 Task: Copy the sentence " How are you?".
Action: Mouse moved to (162, 84)
Screenshot: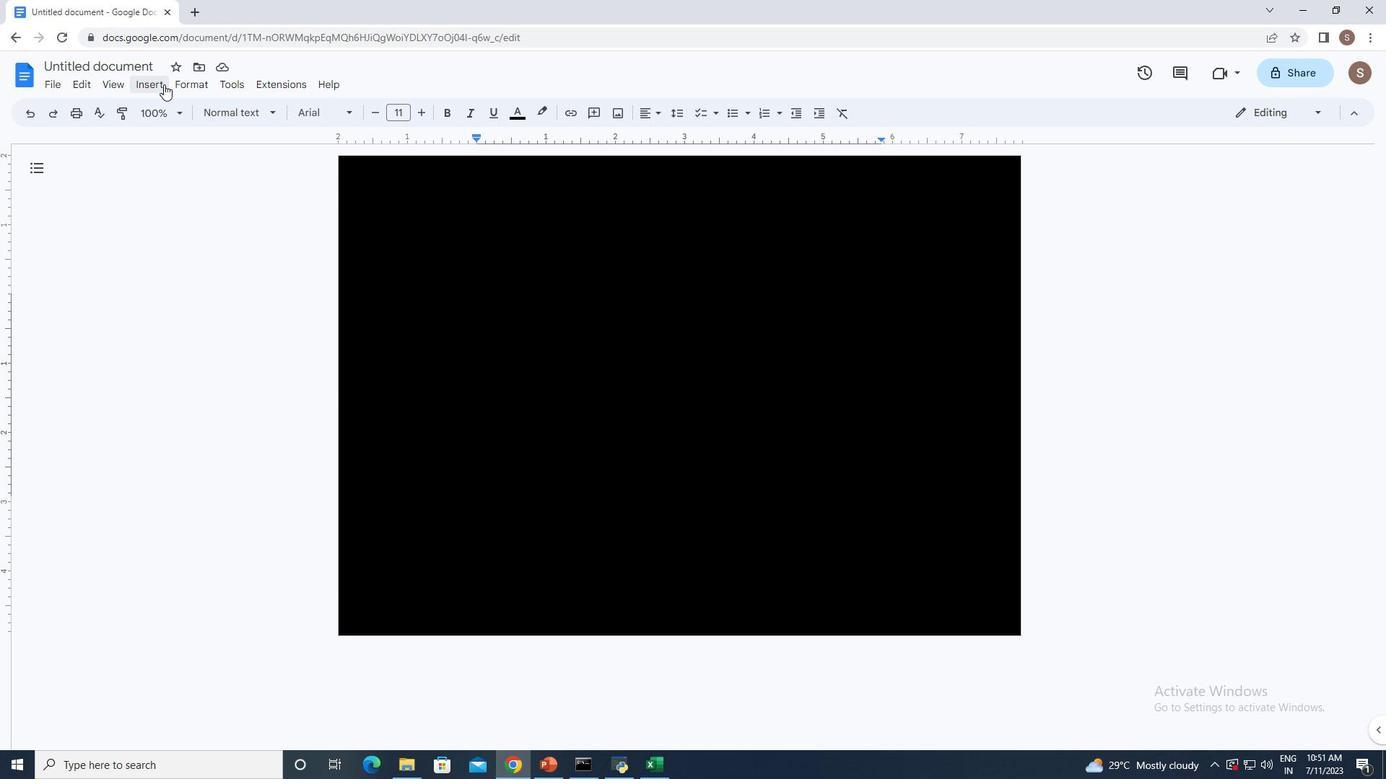 
Action: Mouse pressed left at (162, 84)
Screenshot: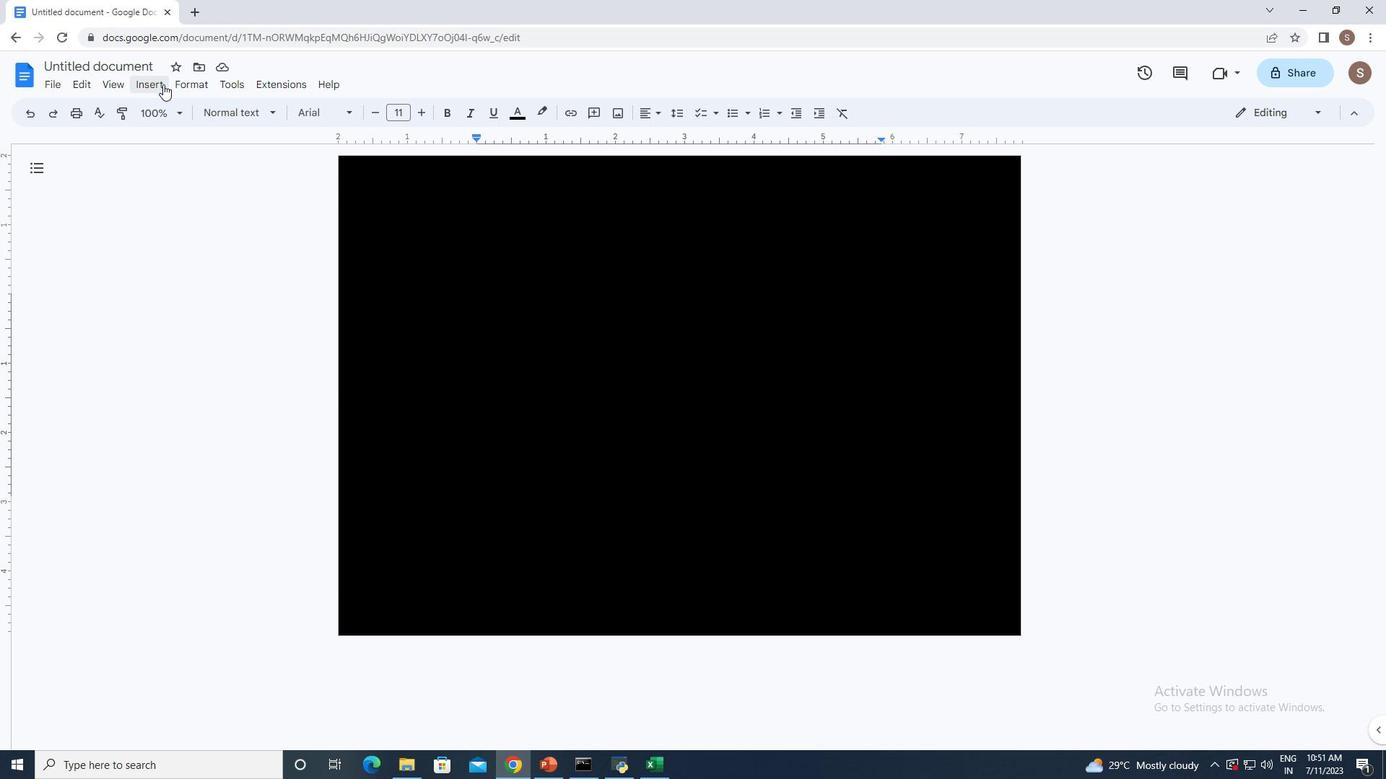
Action: Mouse moved to (179, 155)
Screenshot: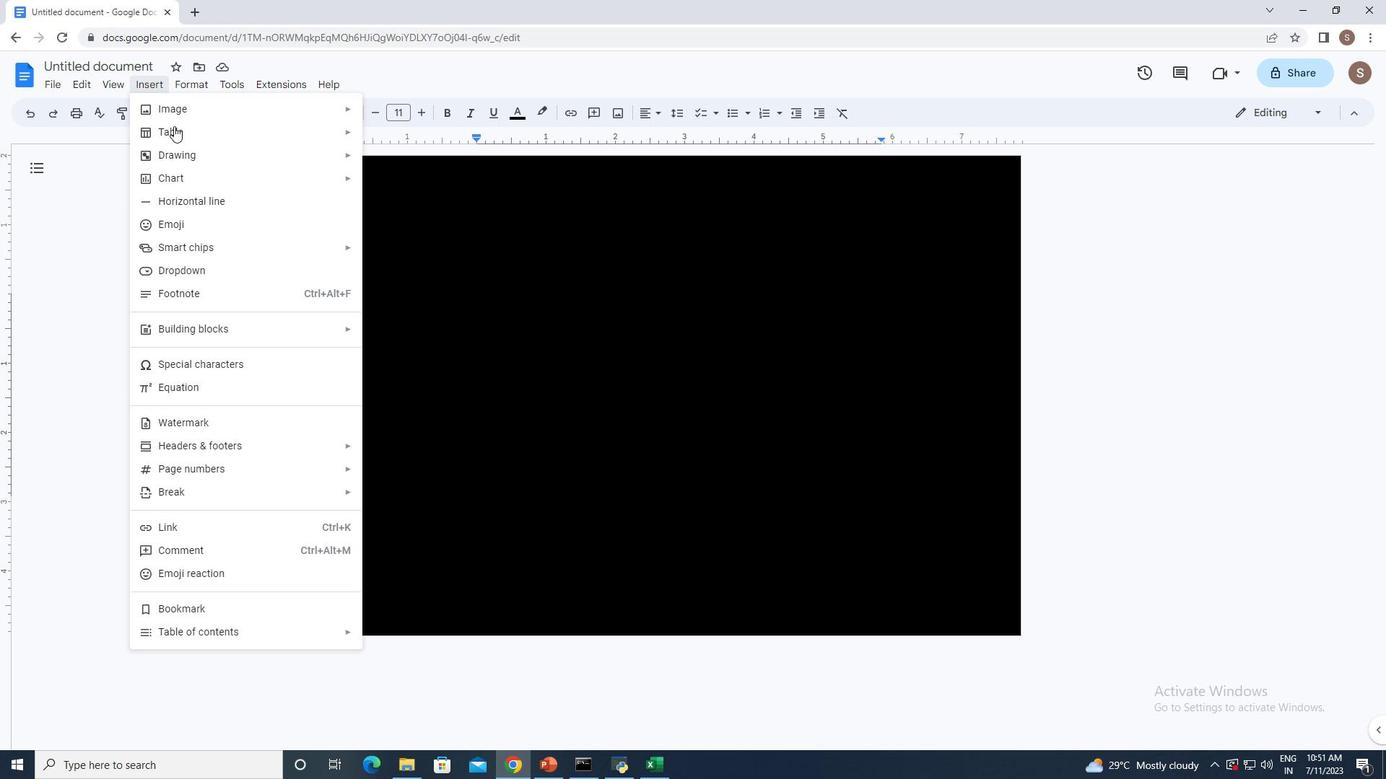 
Action: Mouse pressed left at (179, 155)
Screenshot: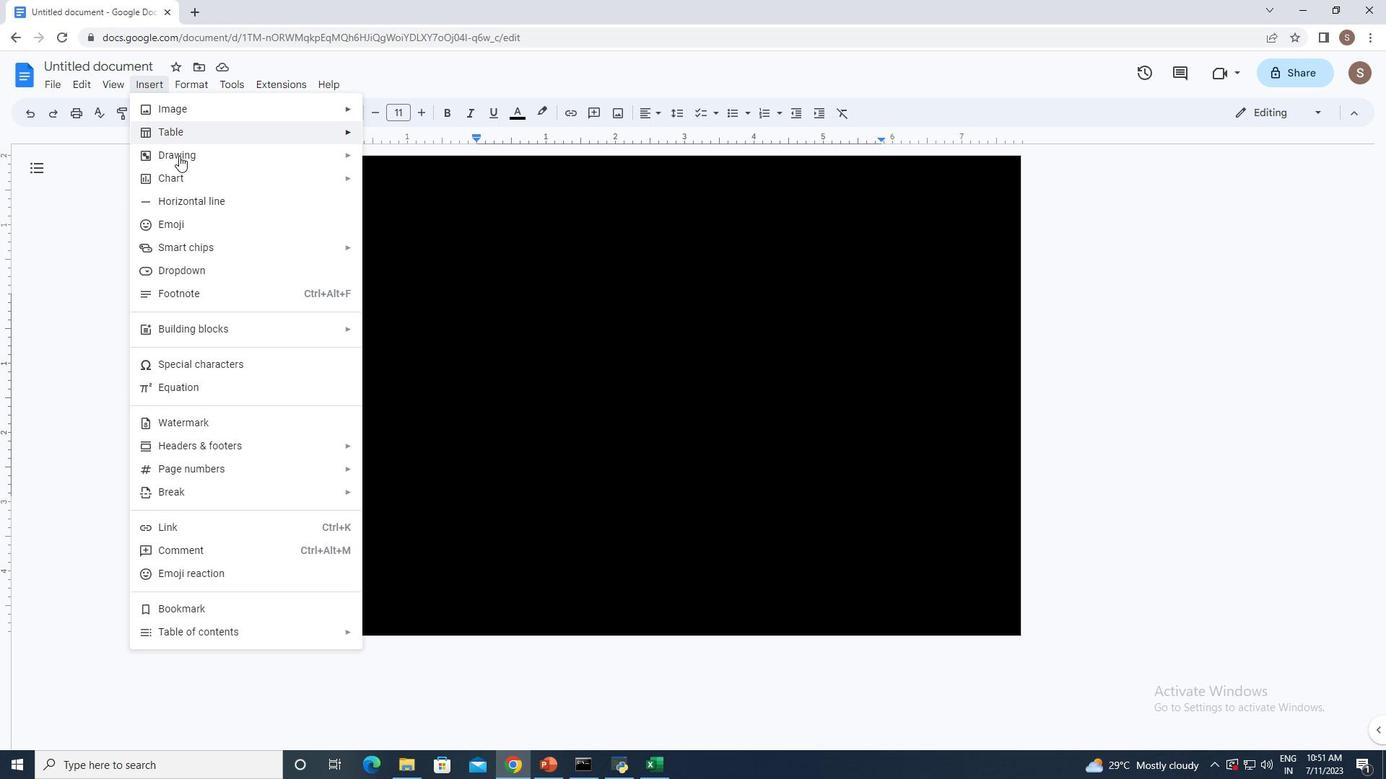 
Action: Mouse moved to (410, 165)
Screenshot: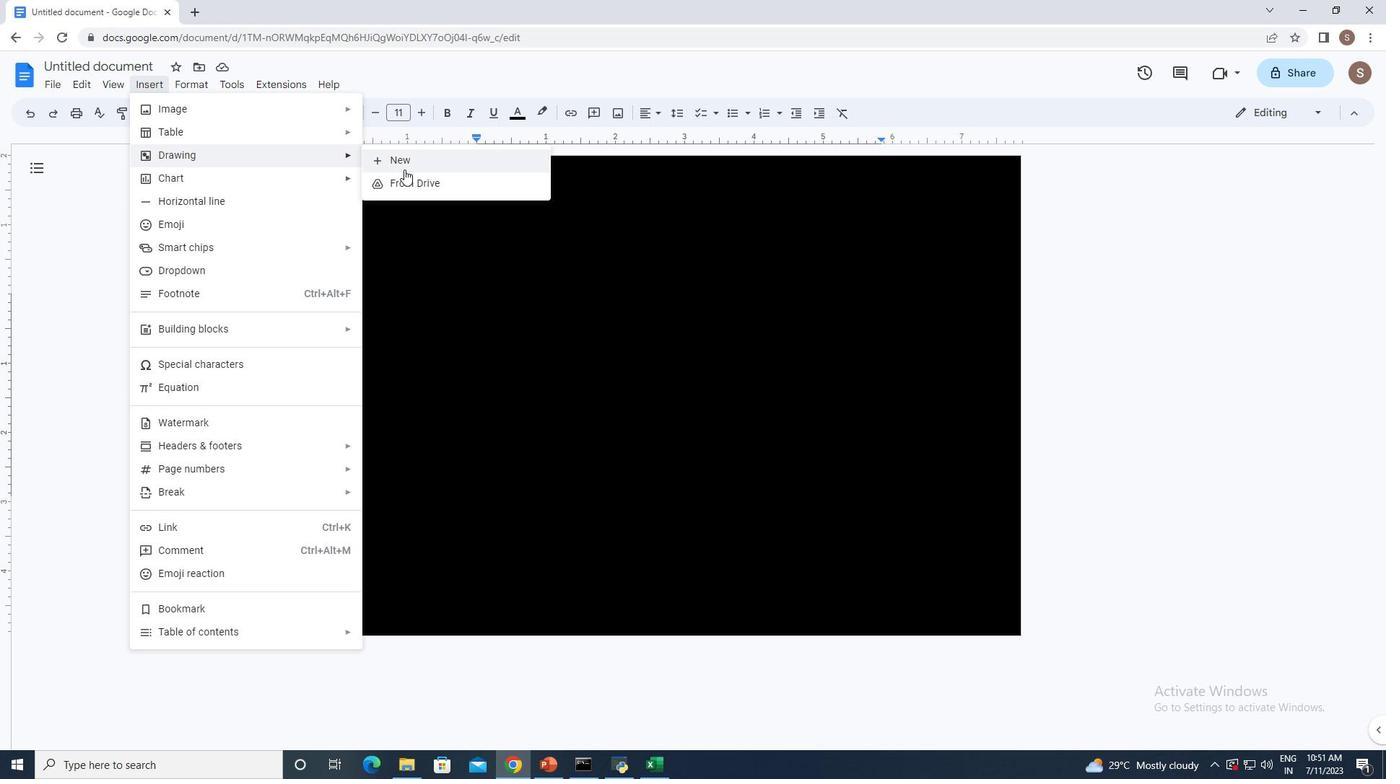 
Action: Mouse pressed left at (410, 165)
Screenshot: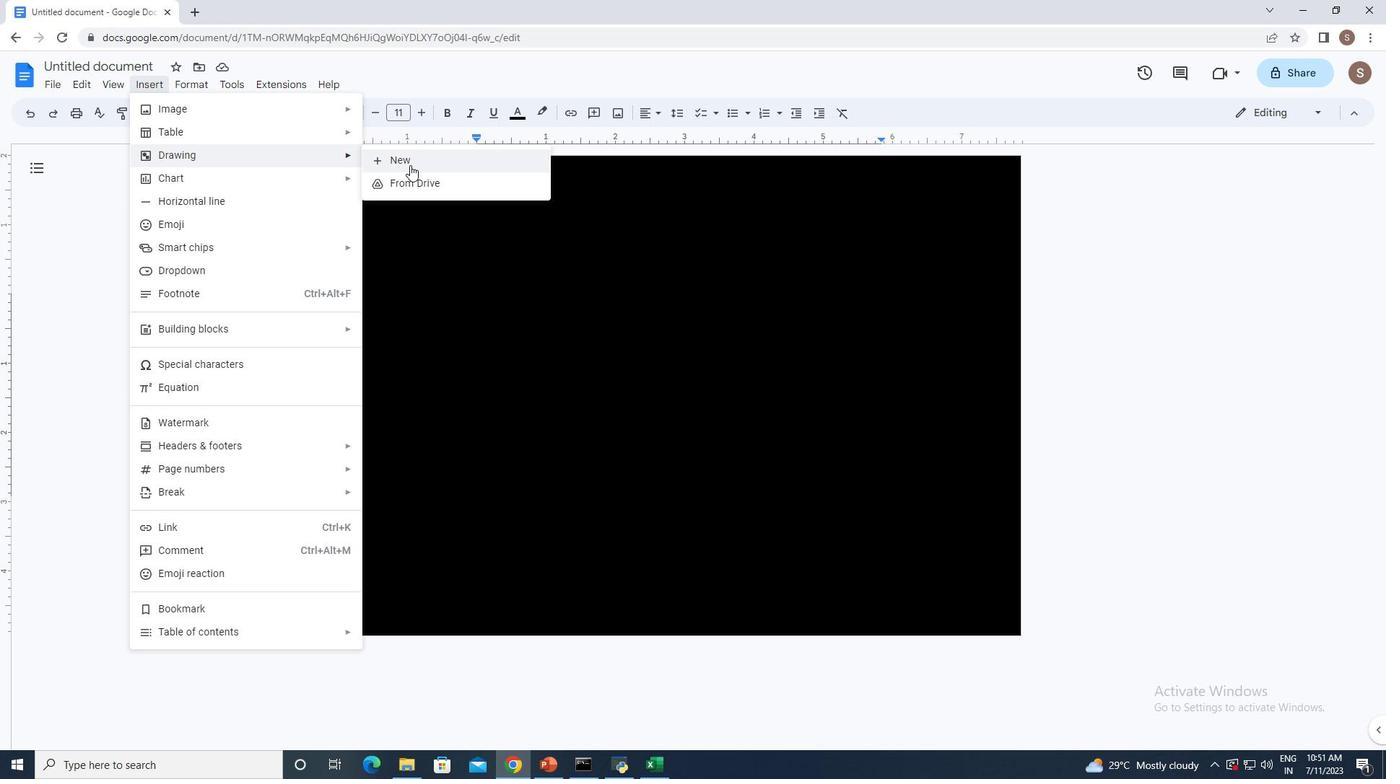
Action: Mouse moved to (376, 161)
Screenshot: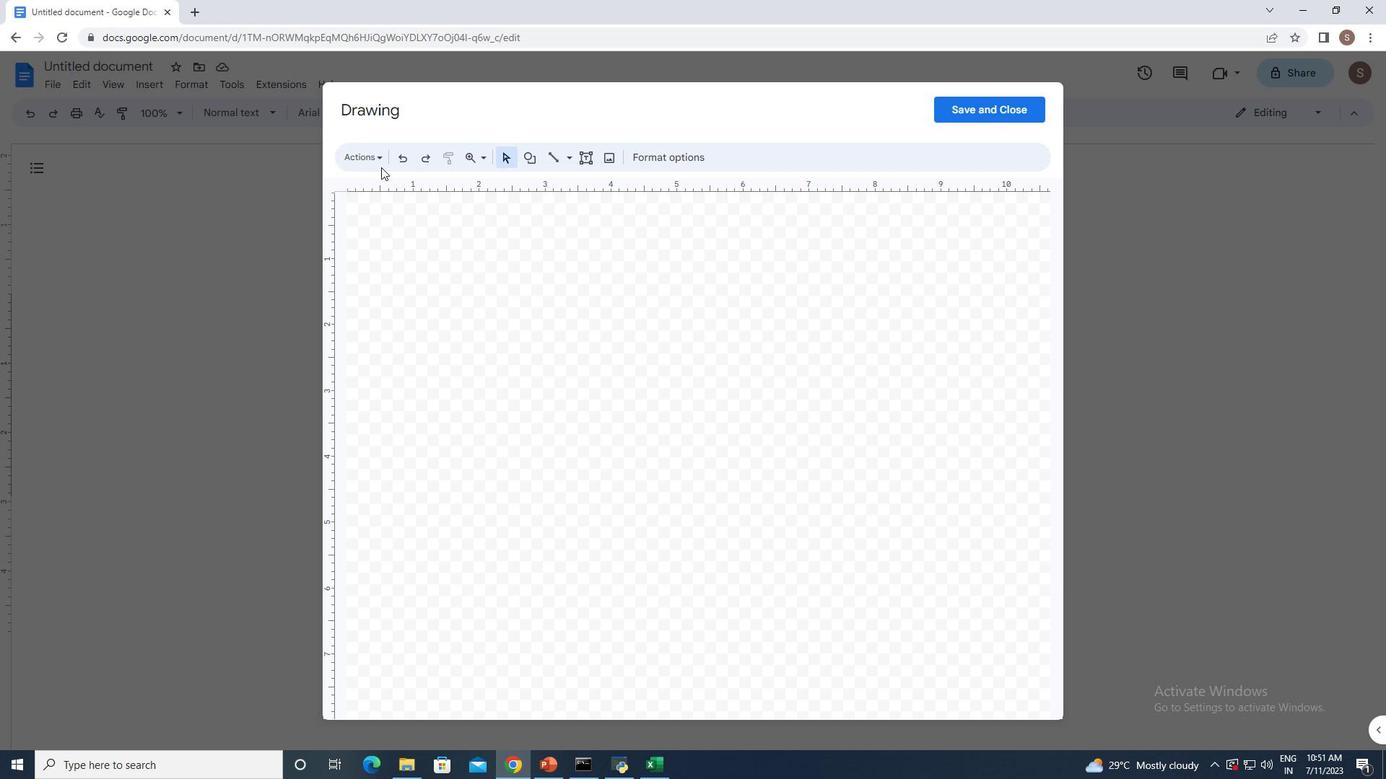 
Action: Mouse pressed left at (376, 161)
Screenshot: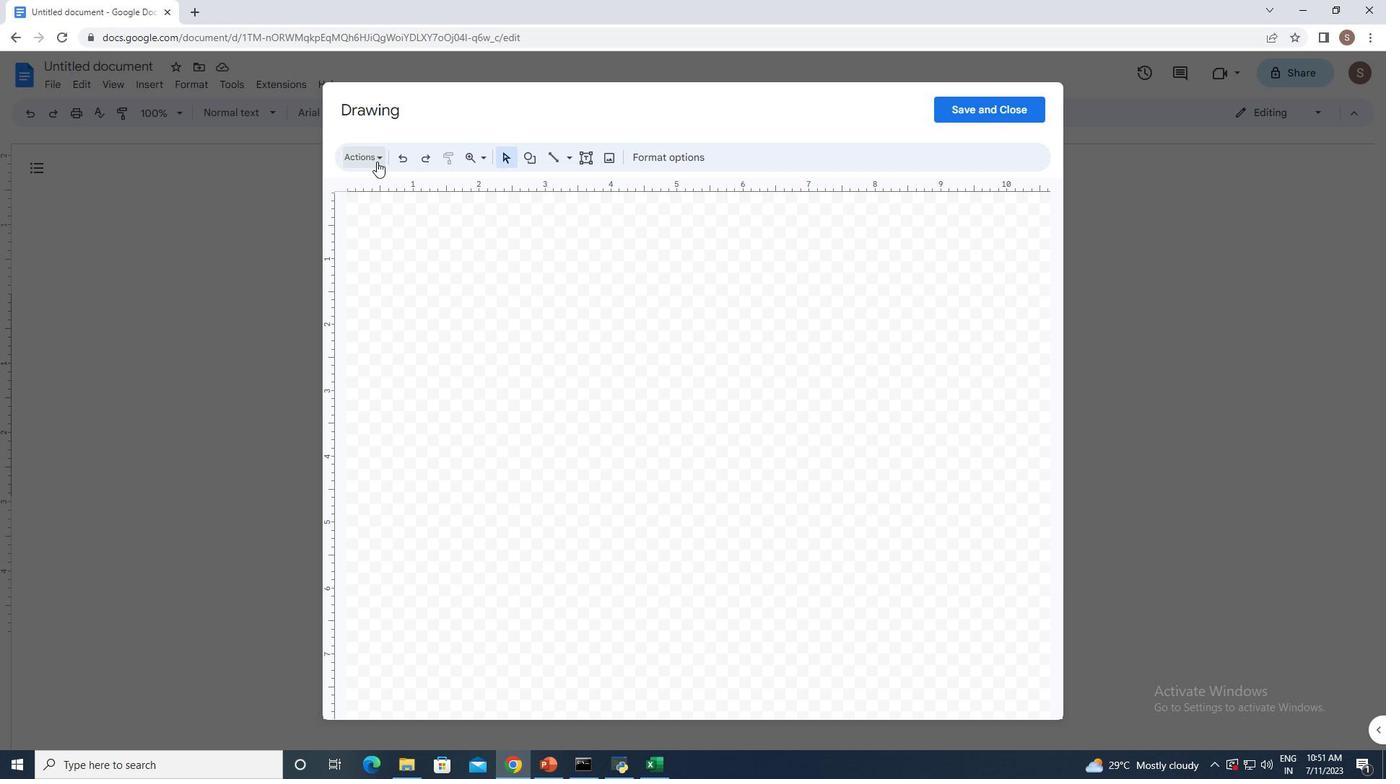 
Action: Mouse moved to (390, 247)
Screenshot: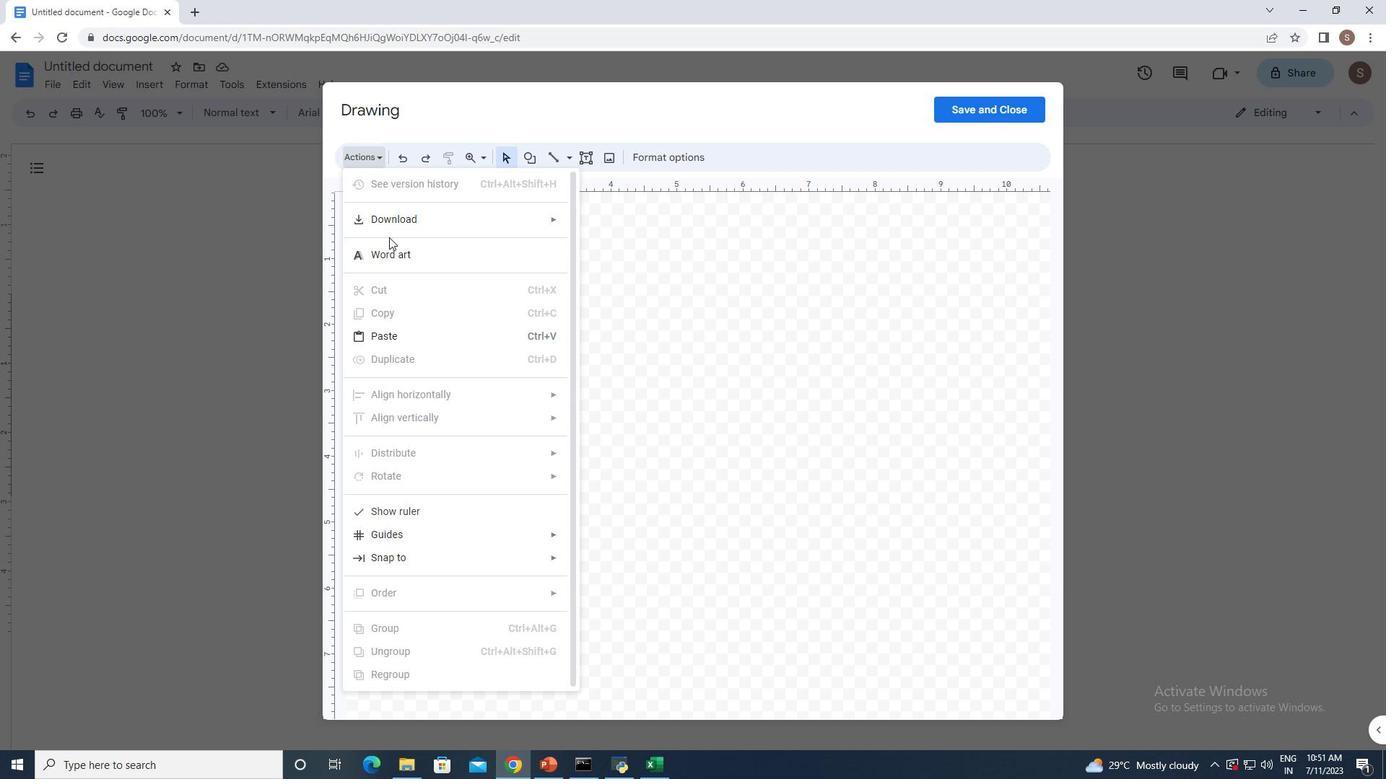 
Action: Mouse pressed left at (390, 247)
Screenshot: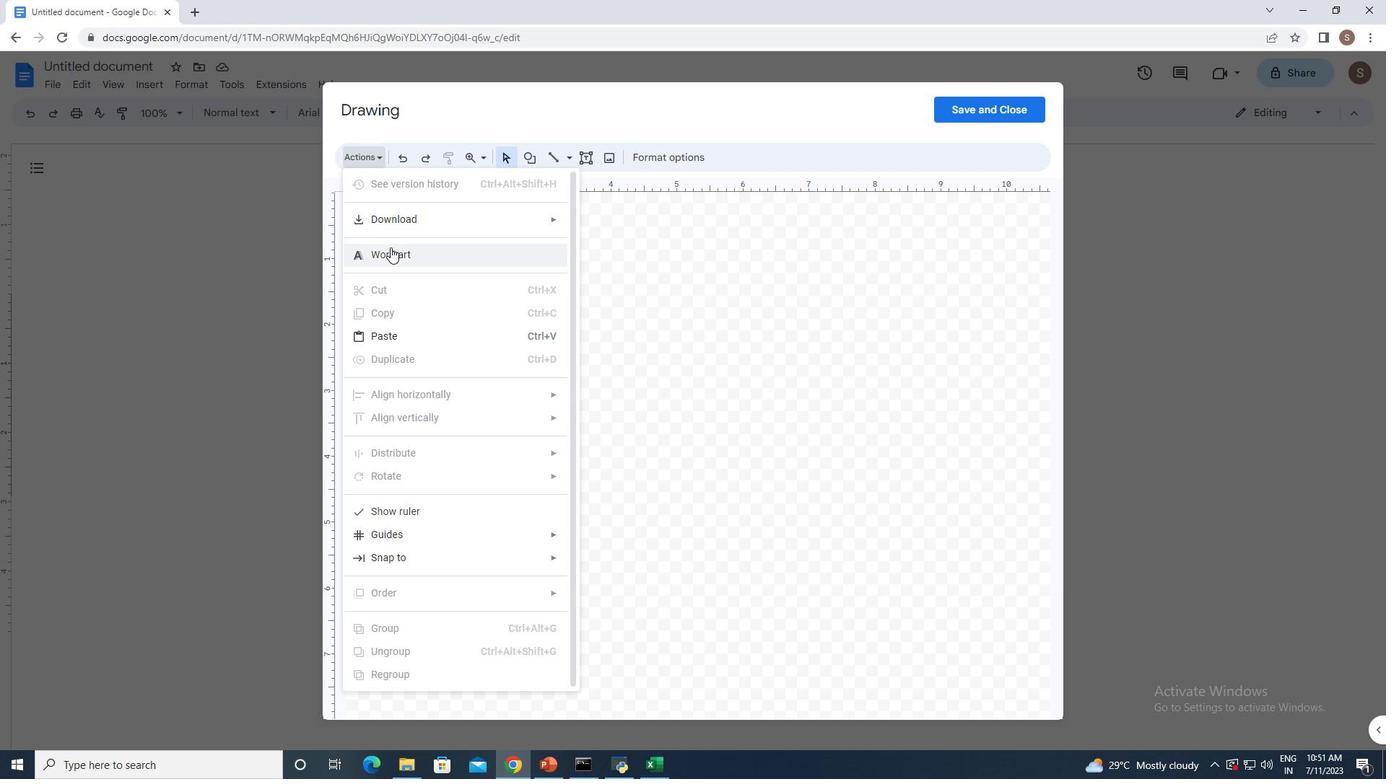 
Action: Mouse moved to (592, 335)
Screenshot: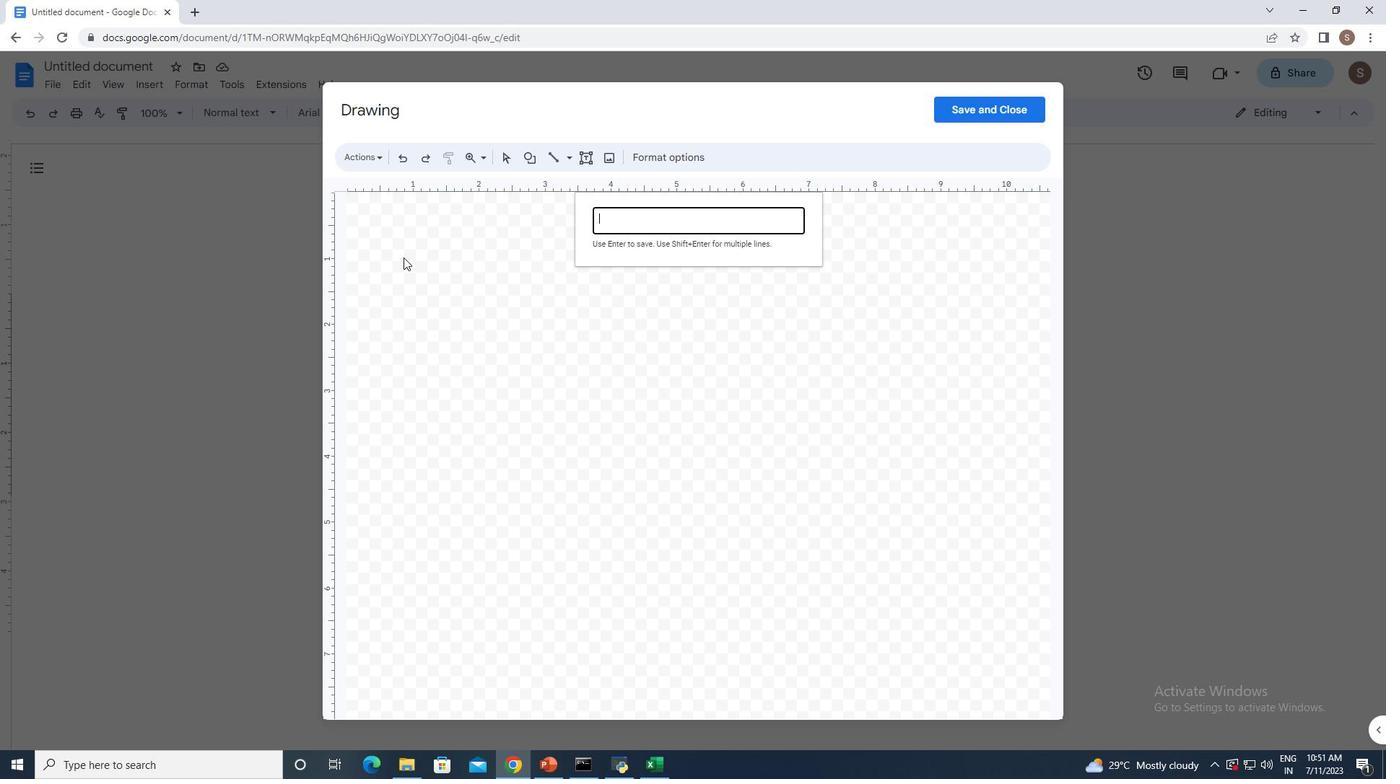 
Action: Key pressed <Key.shift>How<Key.space>are<Key.space>you<Key.shift_r>?
Screenshot: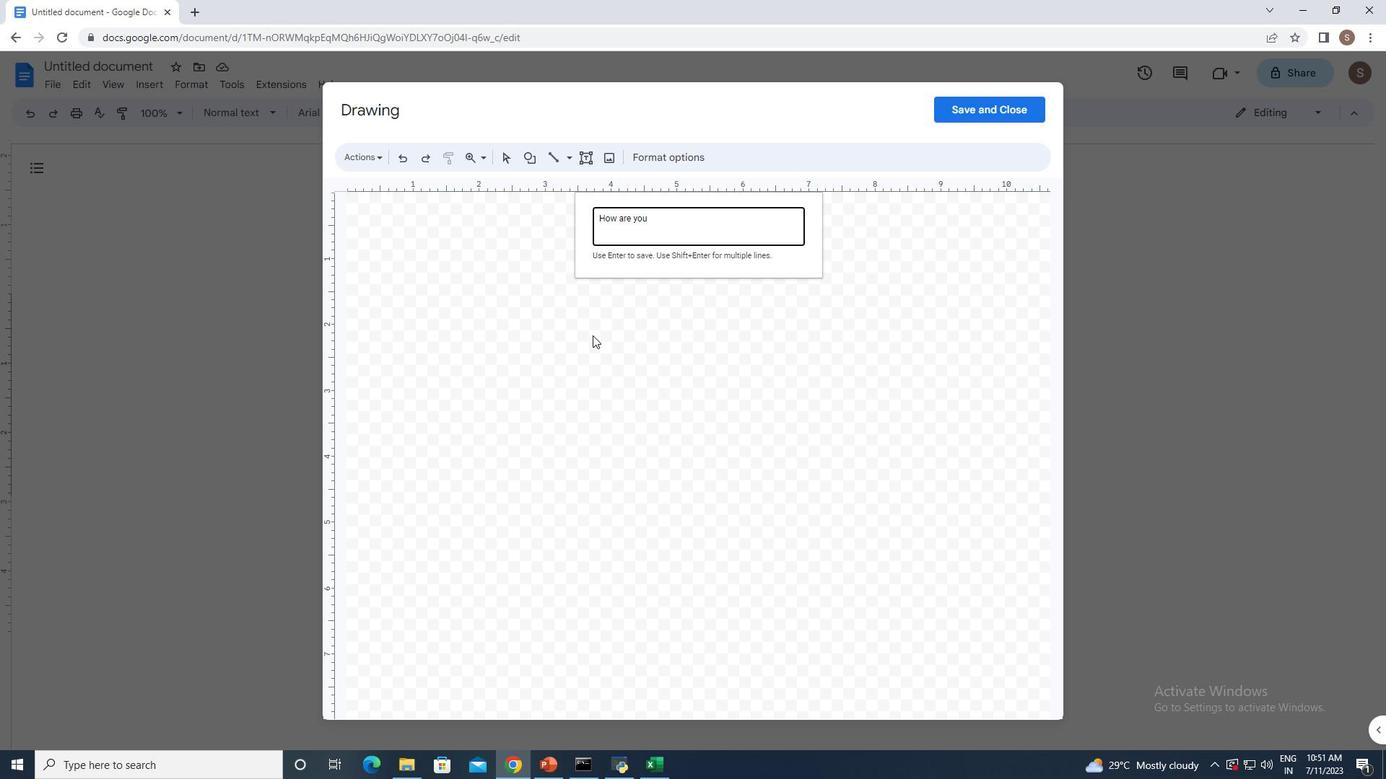 
Action: Mouse moved to (653, 220)
Screenshot: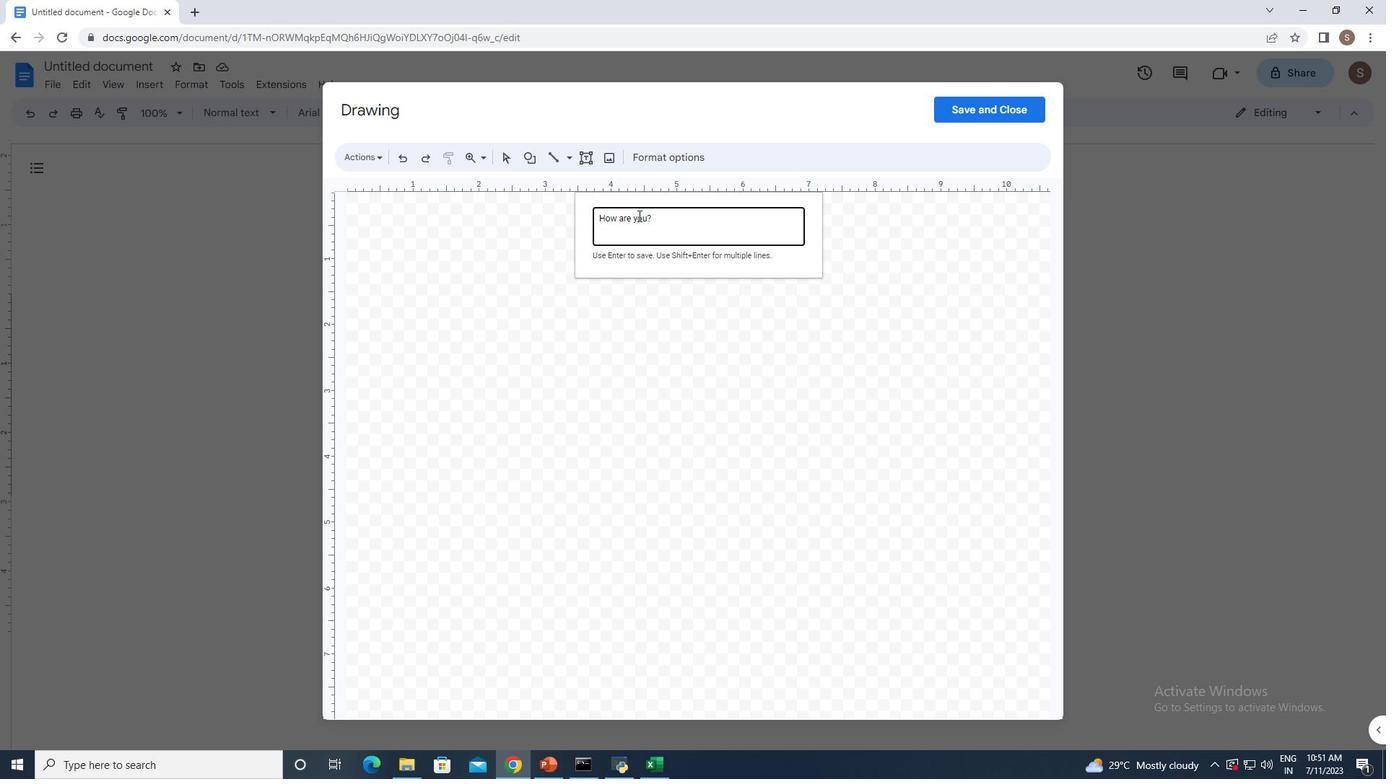 
Action: Mouse pressed left at (653, 220)
Screenshot: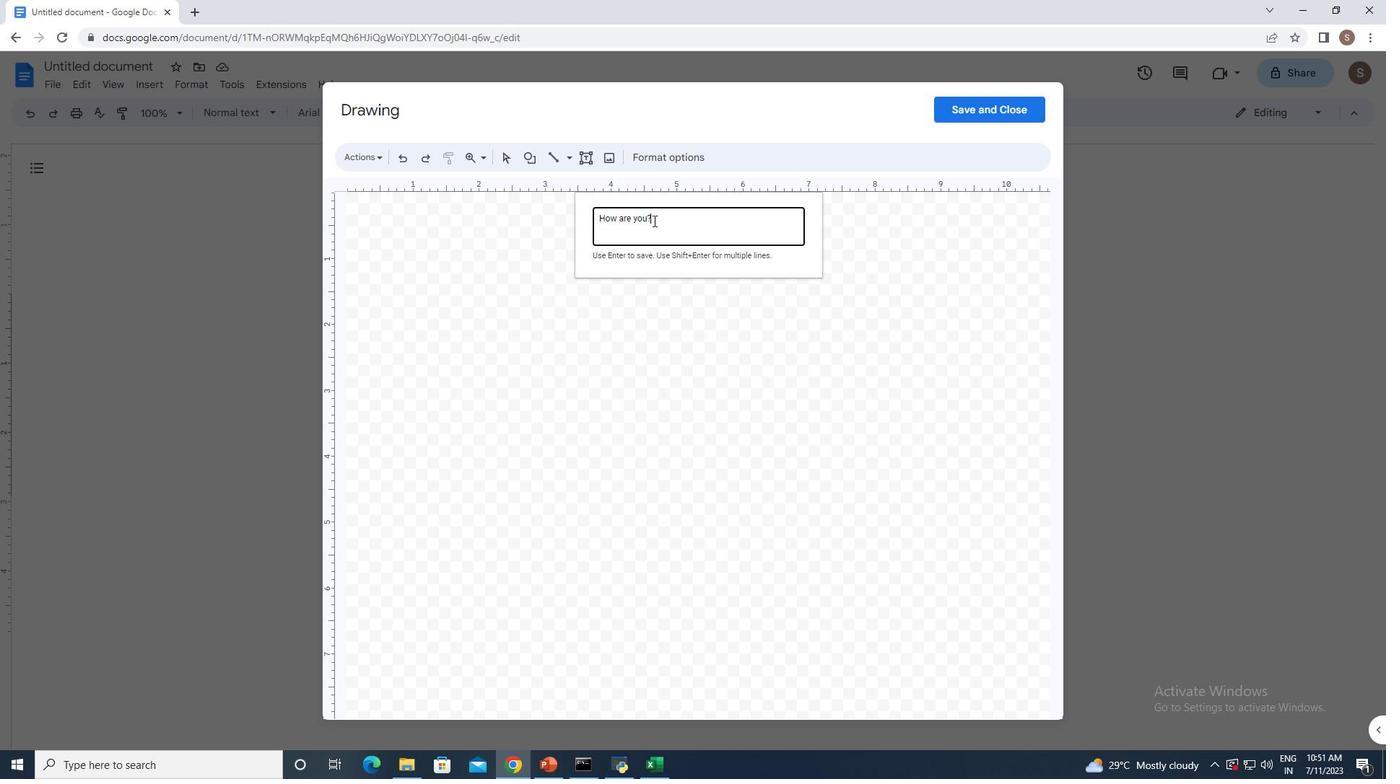 
Action: Mouse moved to (374, 162)
Screenshot: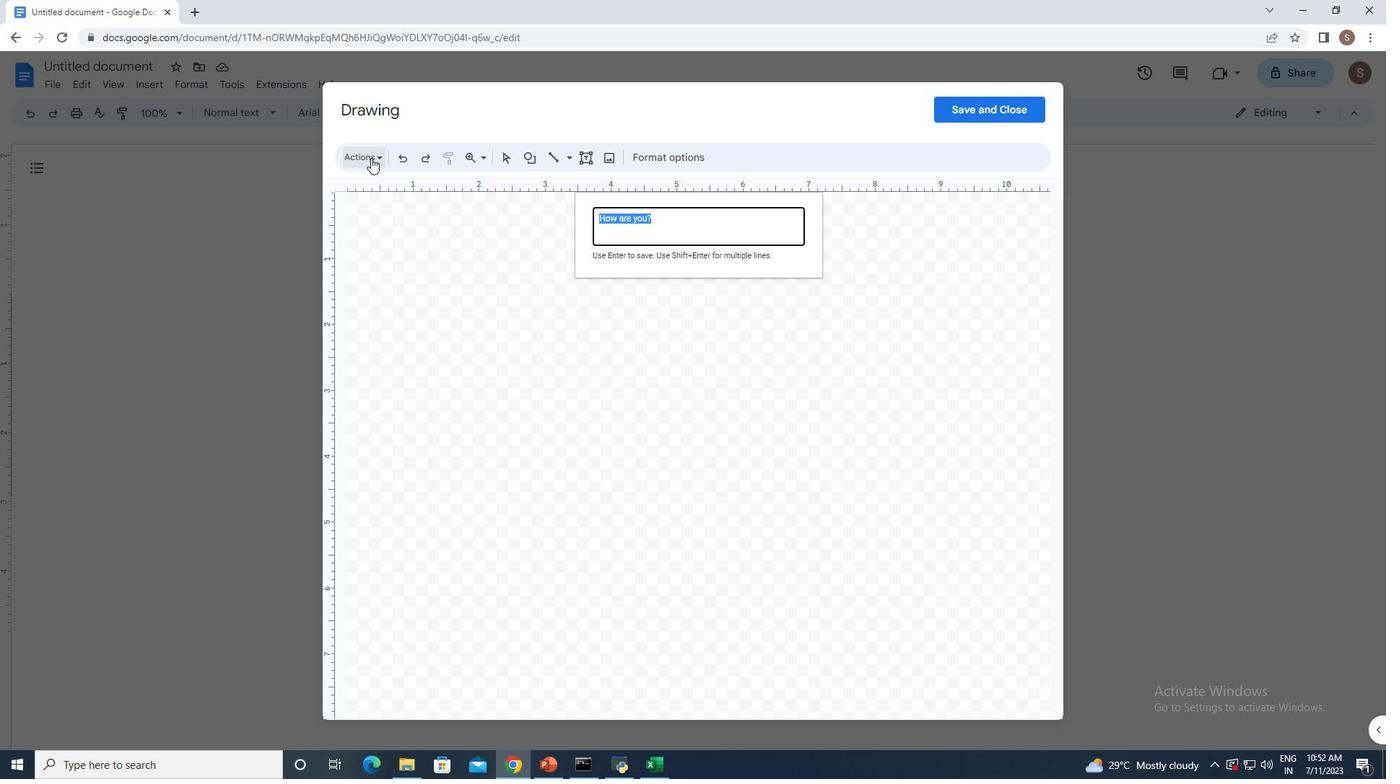 
Action: Mouse pressed left at (374, 162)
Screenshot: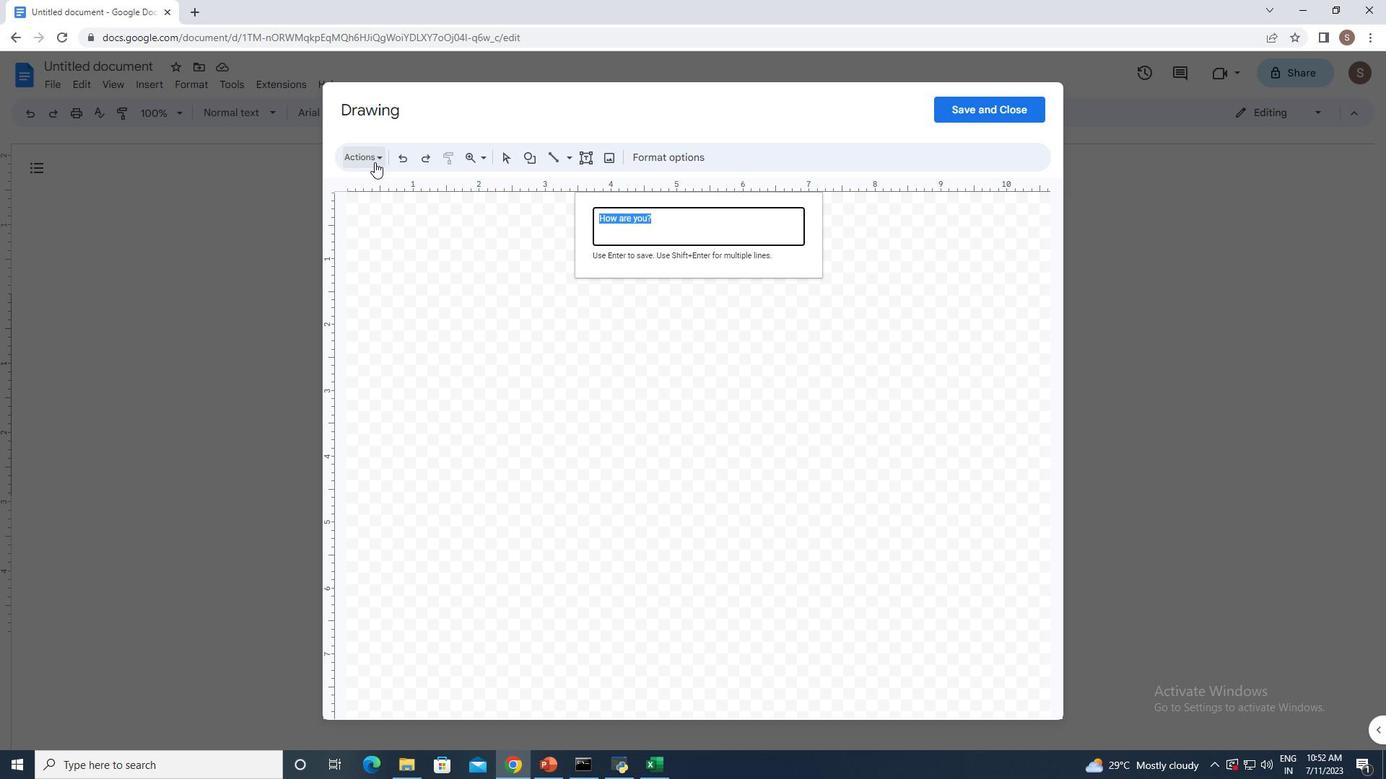 
Action: Mouse pressed left at (374, 162)
Screenshot: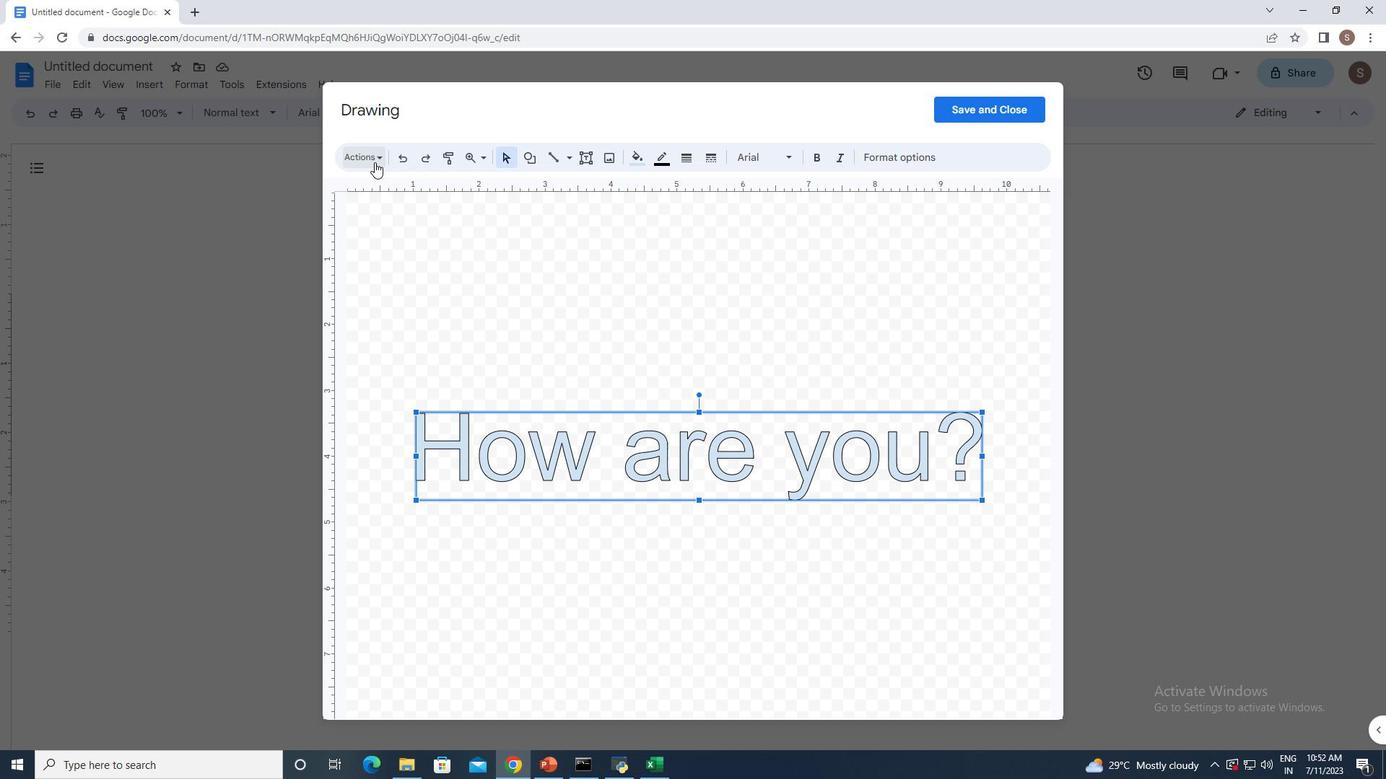 
Action: Mouse moved to (383, 311)
Screenshot: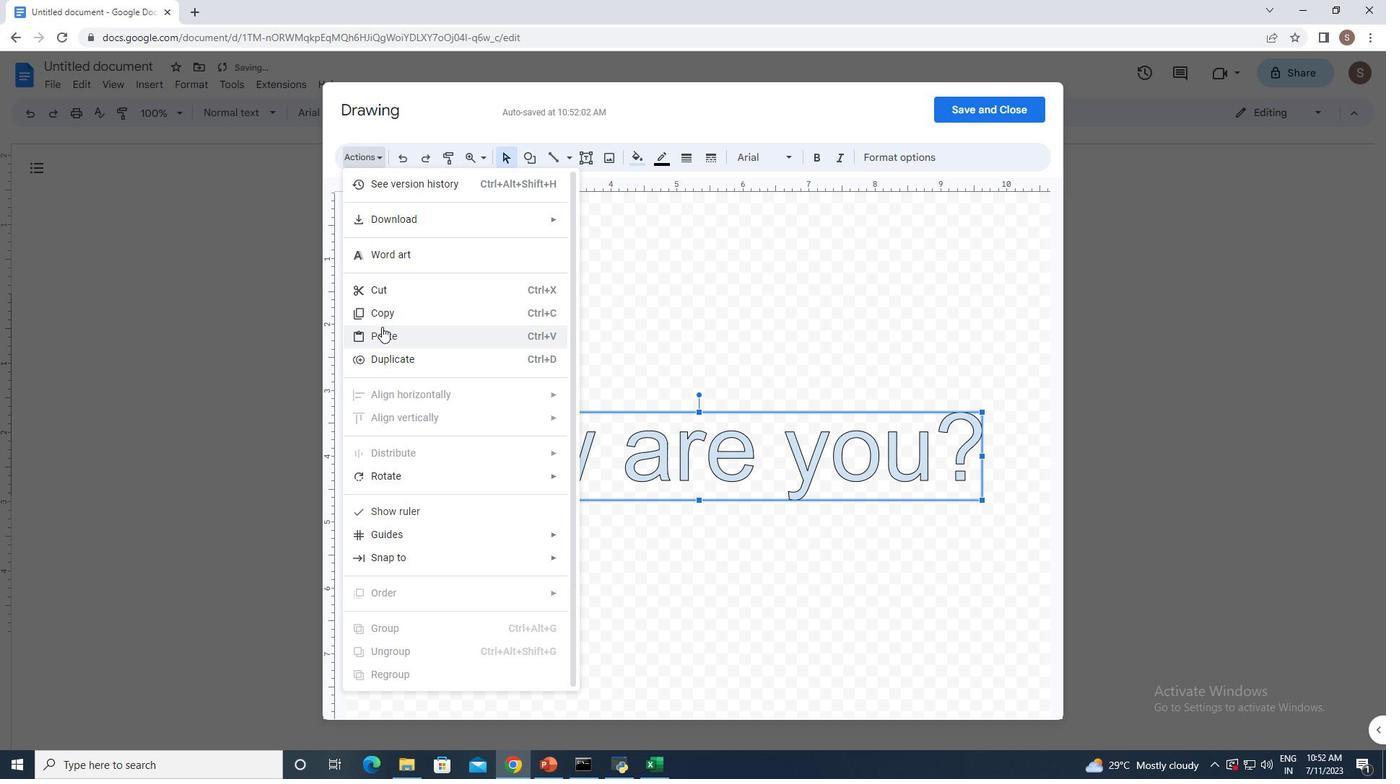 
Action: Mouse pressed left at (383, 311)
Screenshot: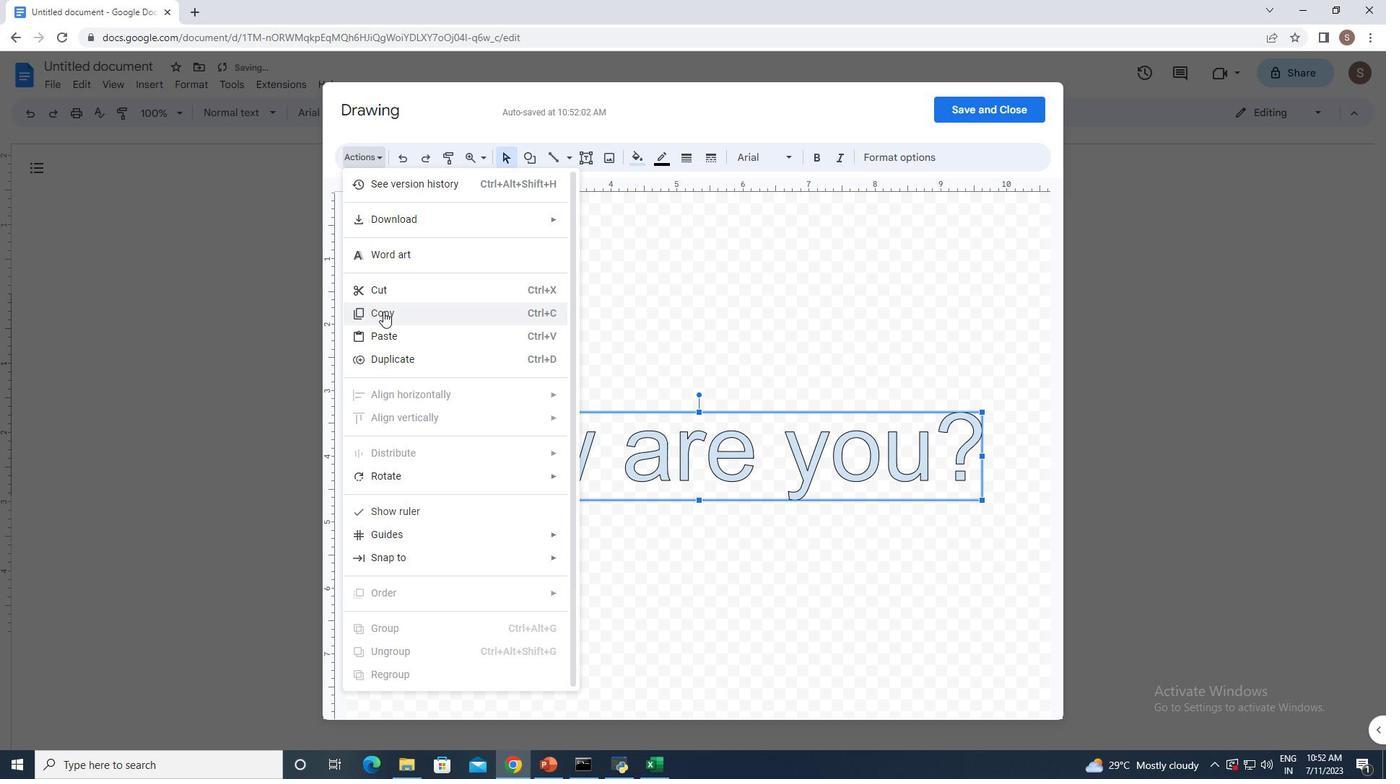 
Action: Mouse moved to (469, 352)
Screenshot: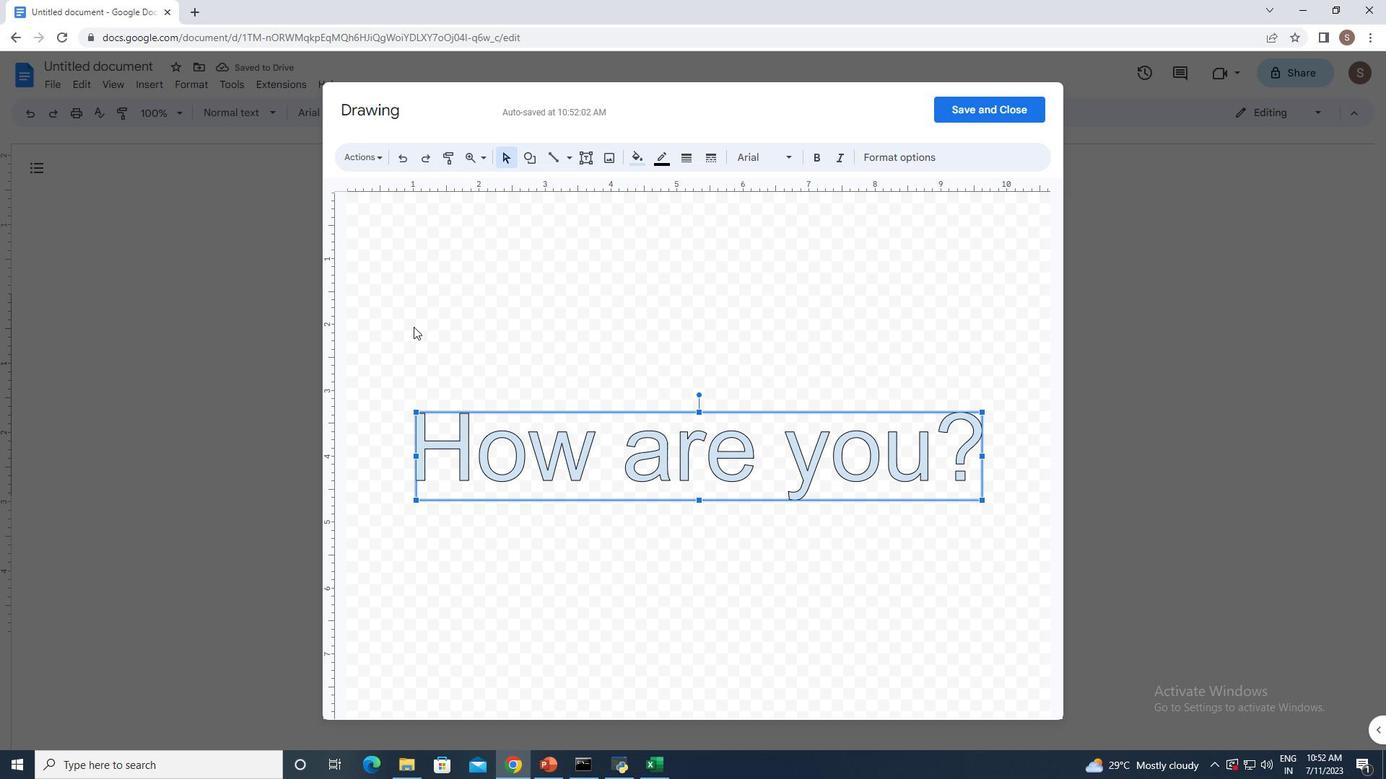 
Action: Mouse pressed left at (469, 352)
Screenshot: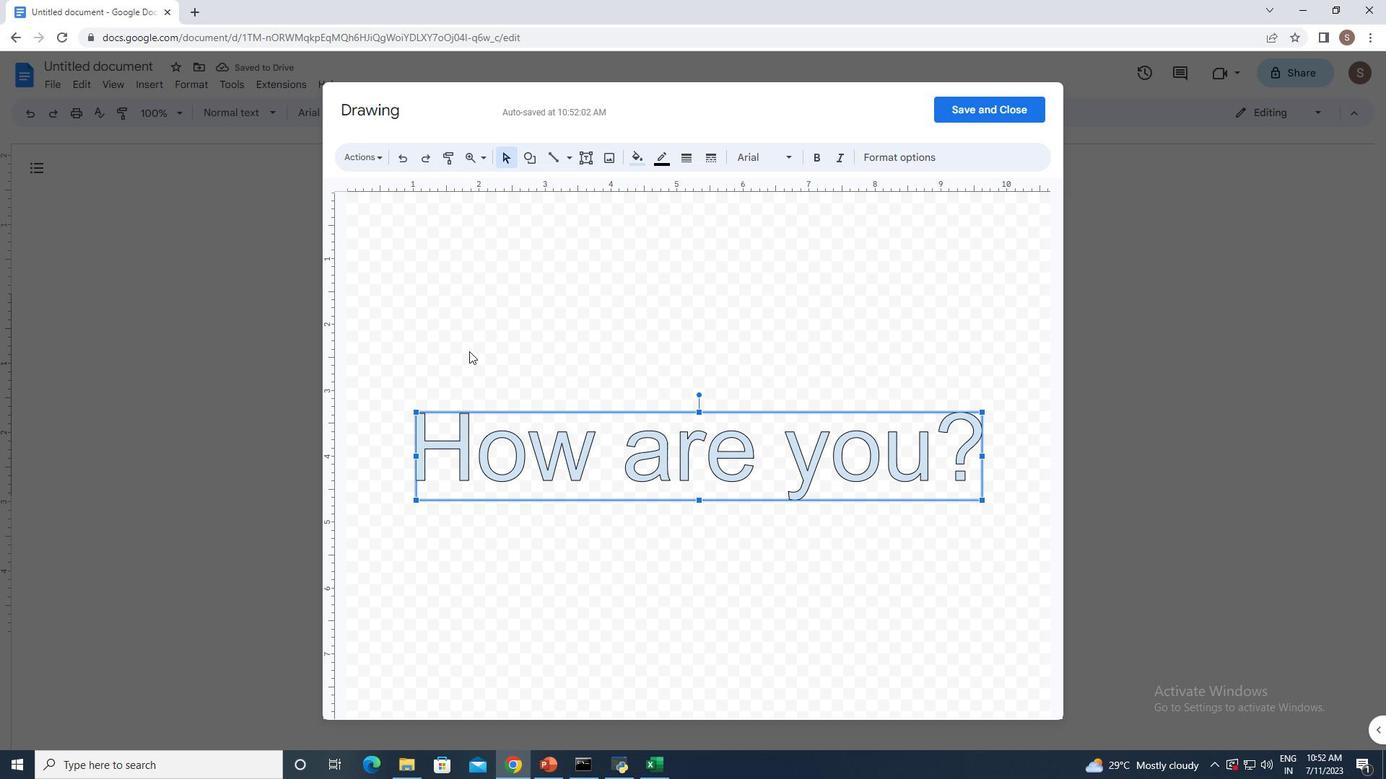 
